 Task: Create a rule when a start date less than hours from now is removed from a card by anyone except me.
Action: Mouse moved to (887, 209)
Screenshot: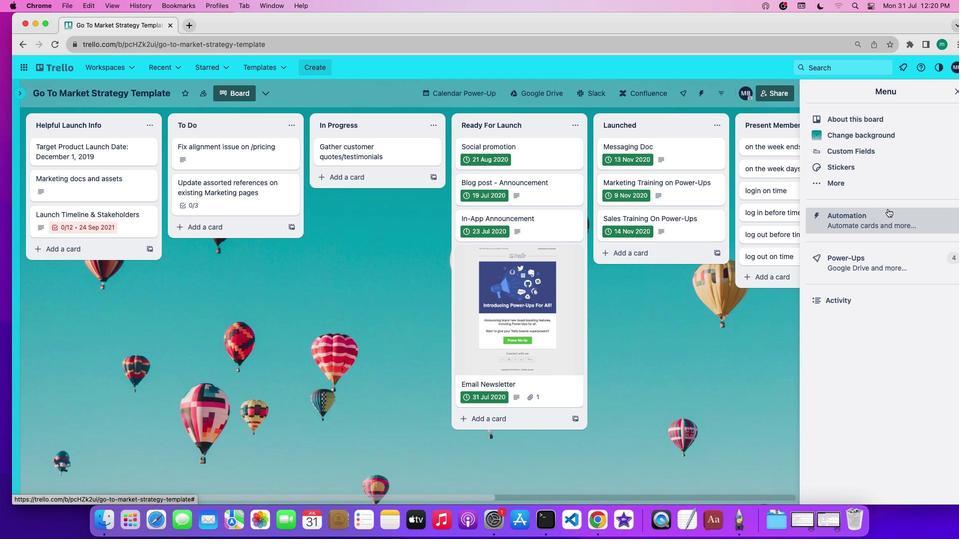 
Action: Mouse pressed left at (887, 209)
Screenshot: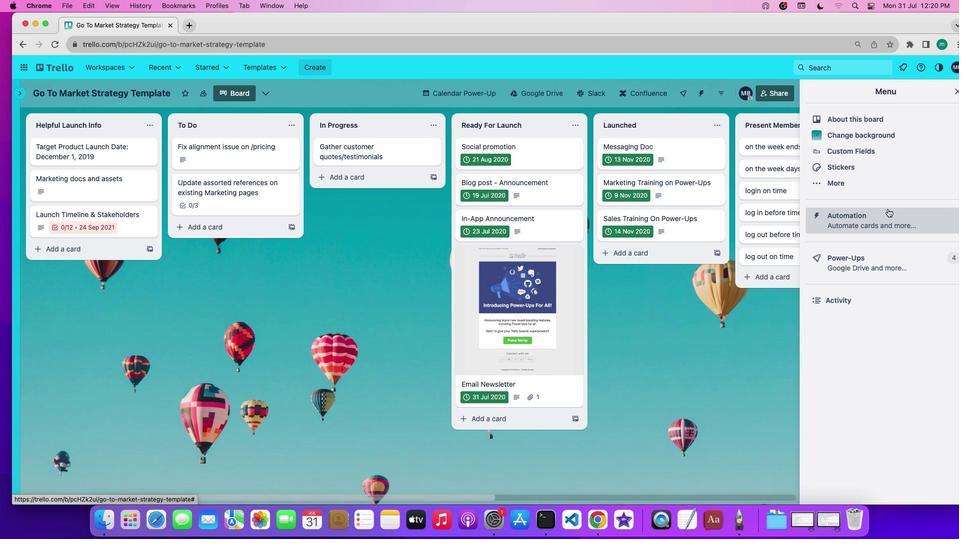 
Action: Mouse moved to (77, 182)
Screenshot: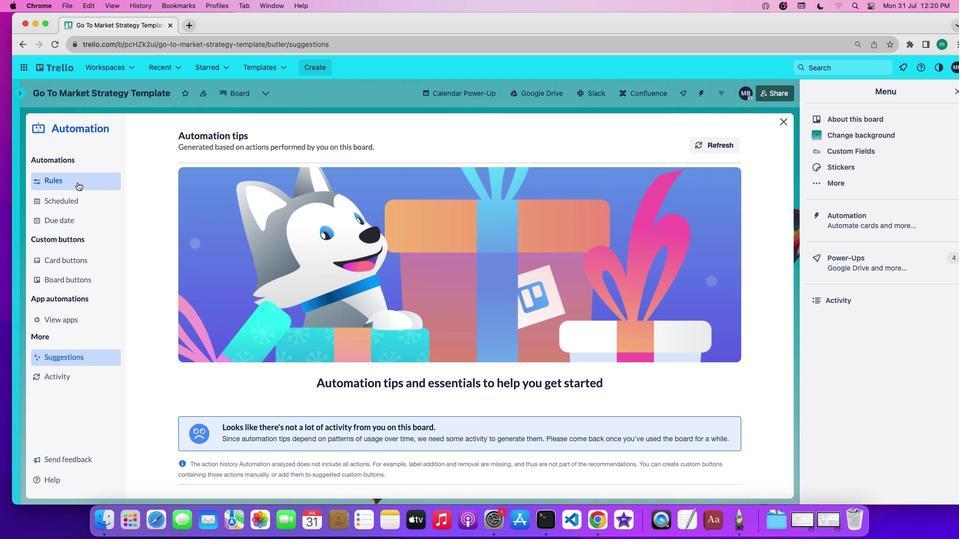 
Action: Mouse pressed left at (77, 182)
Screenshot: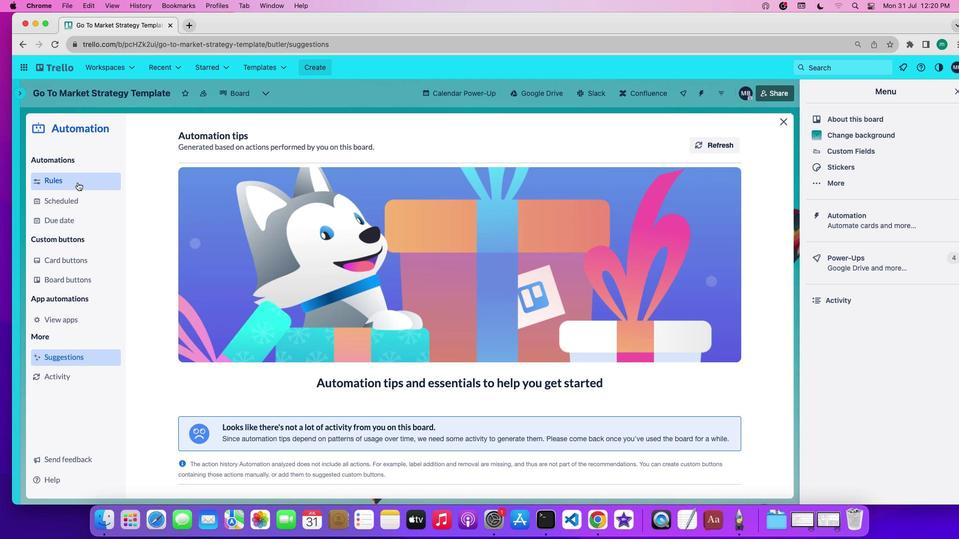 
Action: Mouse moved to (206, 359)
Screenshot: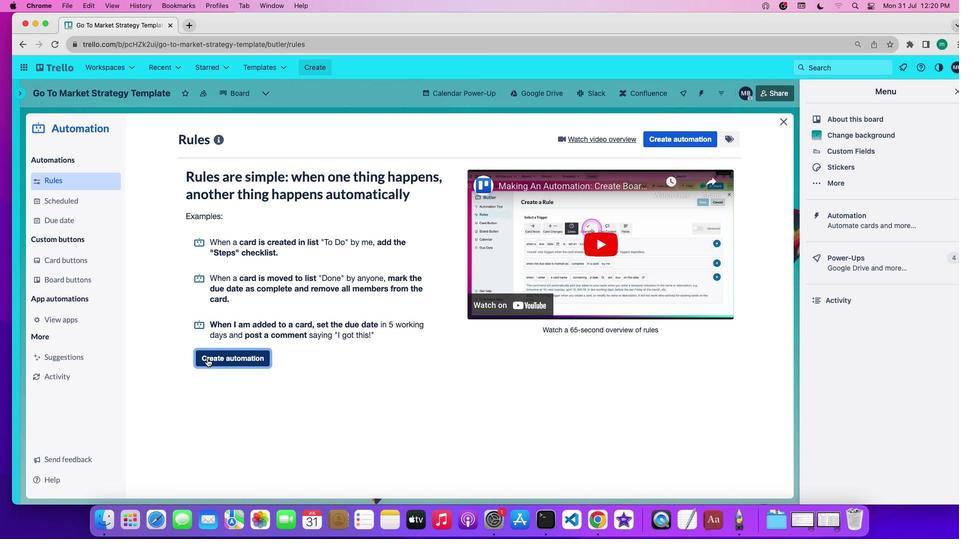 
Action: Mouse pressed left at (206, 359)
Screenshot: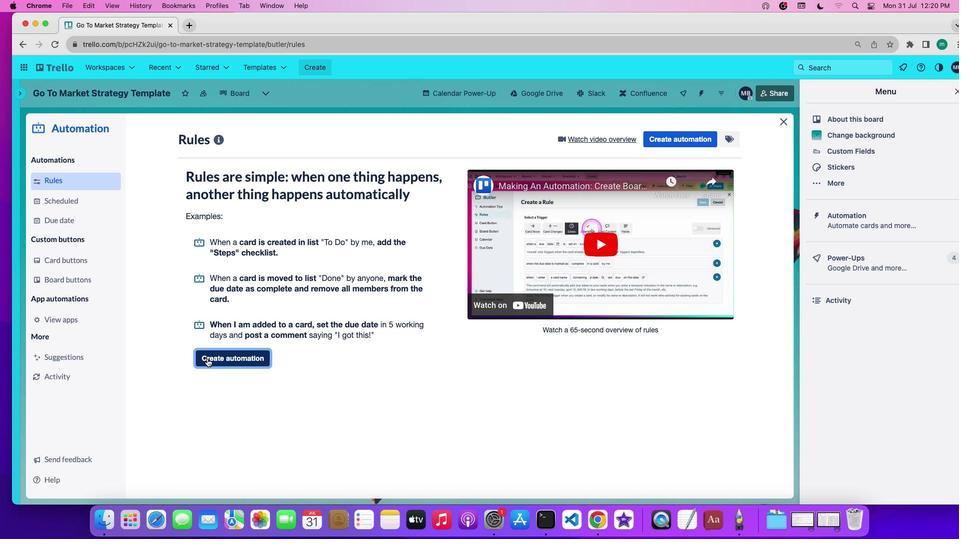 
Action: Mouse moved to (446, 234)
Screenshot: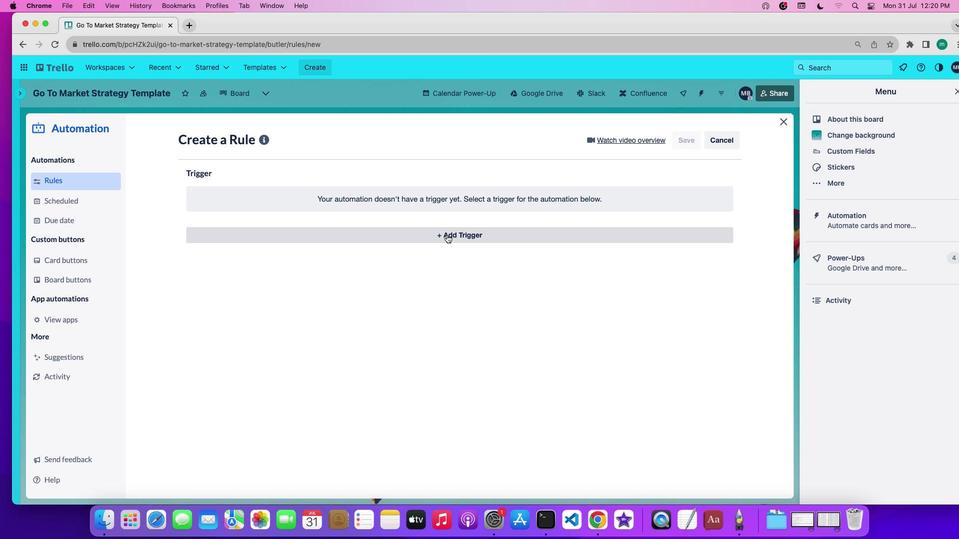 
Action: Mouse pressed left at (446, 234)
Screenshot: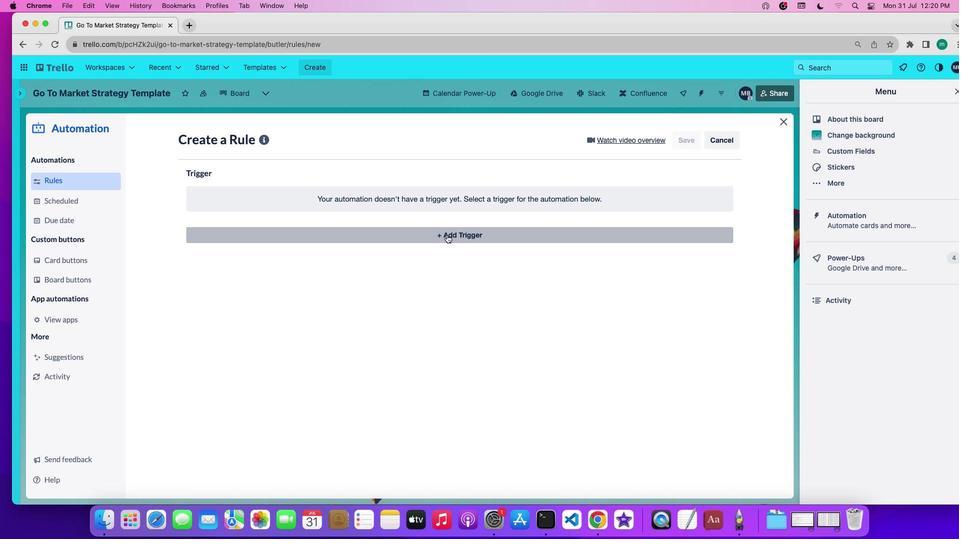 
Action: Mouse moved to (300, 271)
Screenshot: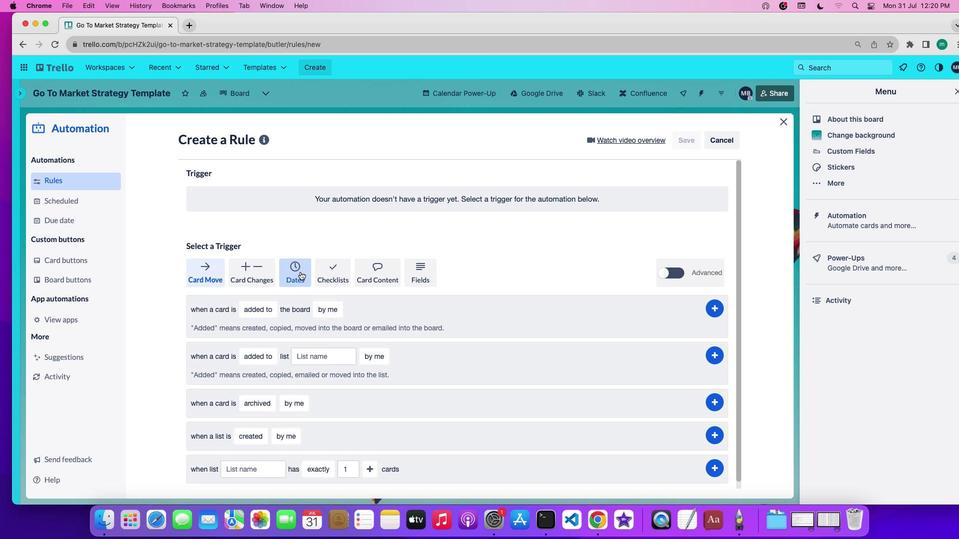 
Action: Mouse pressed left at (300, 271)
Screenshot: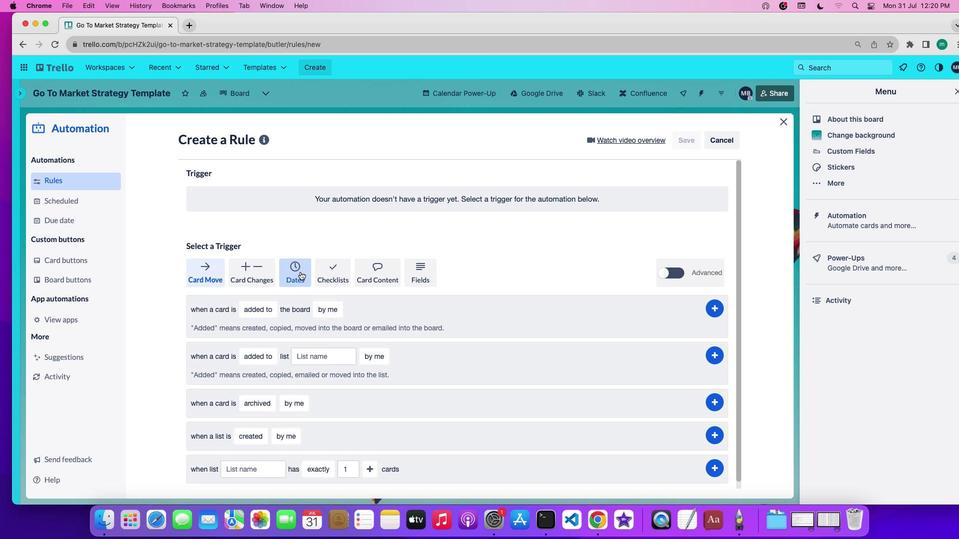
Action: Mouse moved to (234, 309)
Screenshot: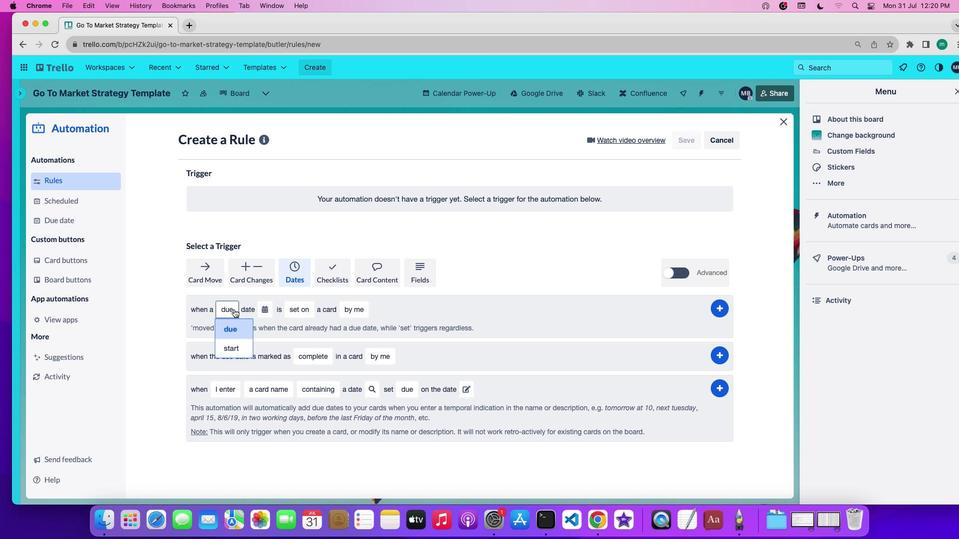 
Action: Mouse pressed left at (234, 309)
Screenshot: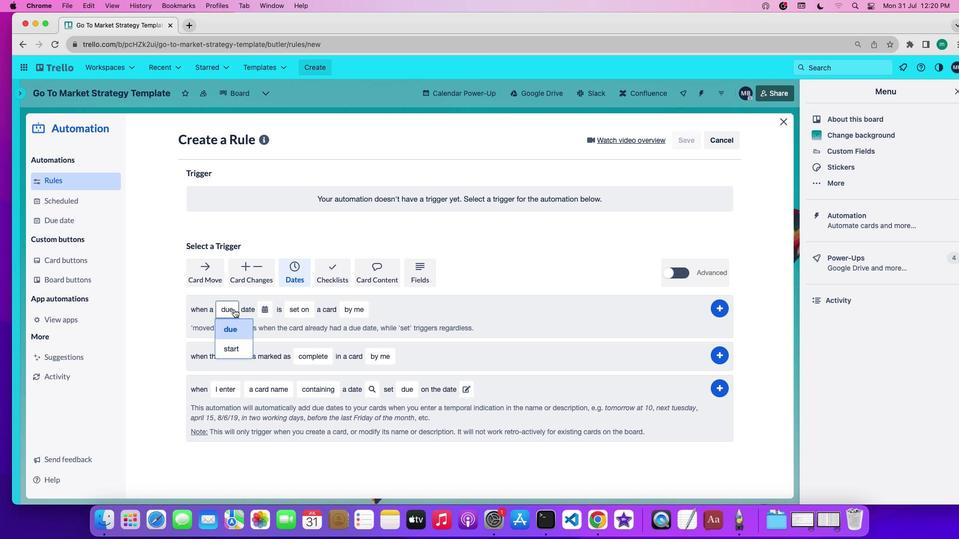 
Action: Mouse moved to (233, 348)
Screenshot: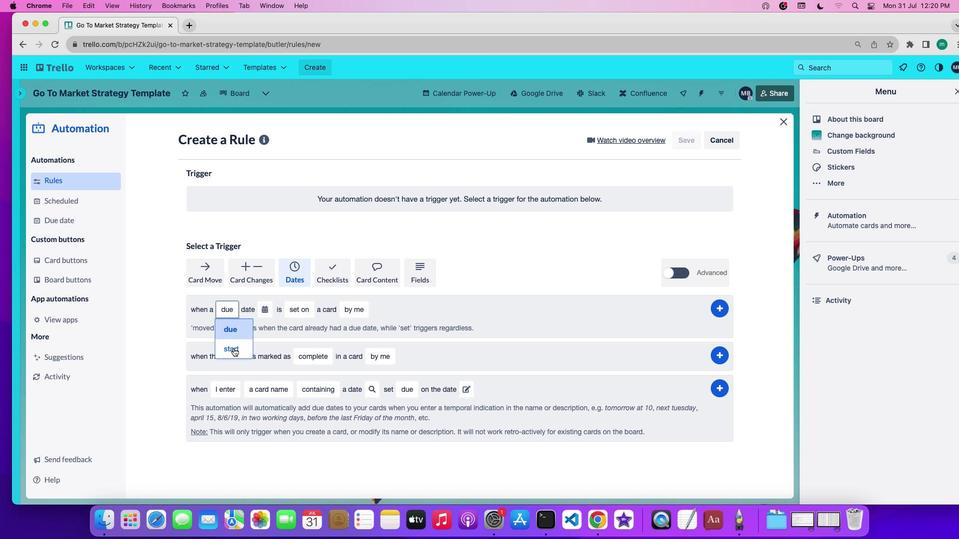 
Action: Mouse pressed left at (233, 348)
Screenshot: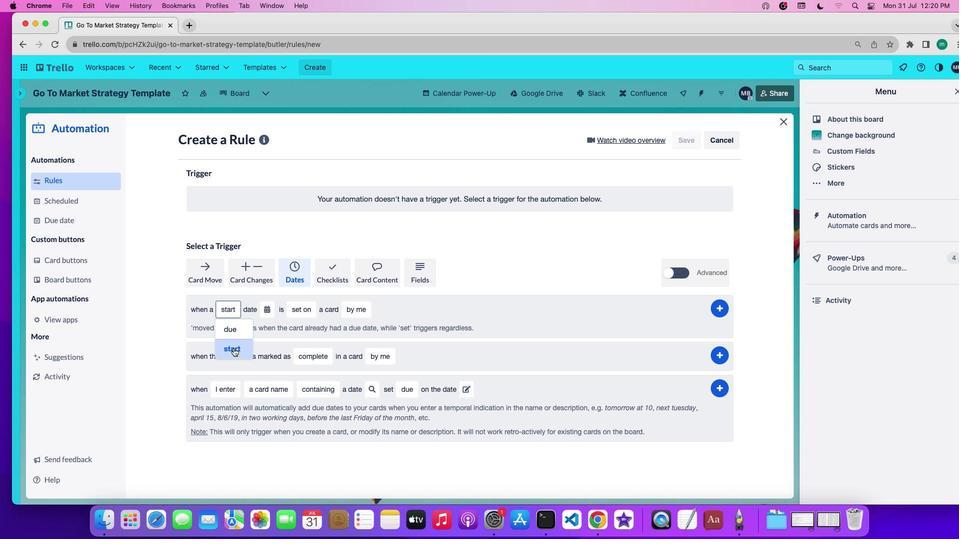 
Action: Mouse moved to (265, 312)
Screenshot: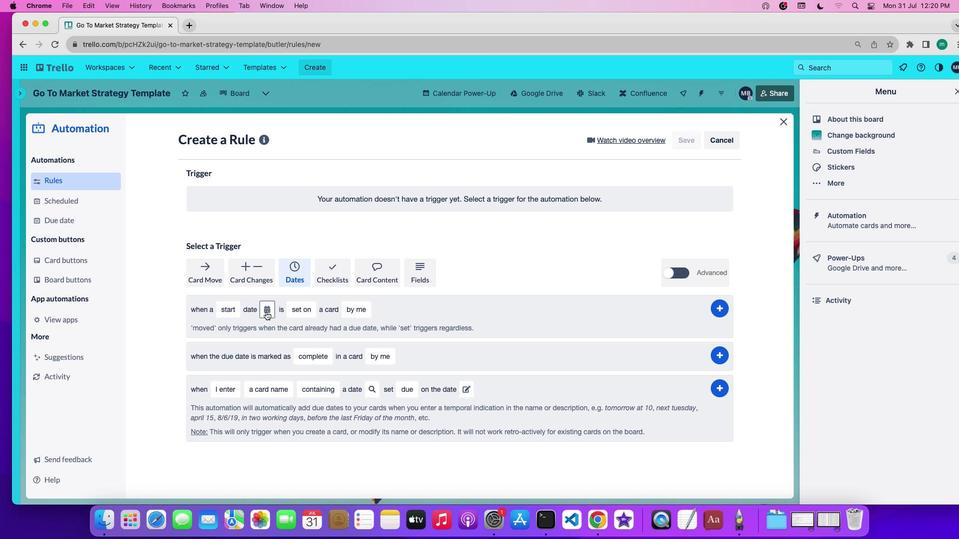 
Action: Mouse pressed left at (265, 312)
Screenshot: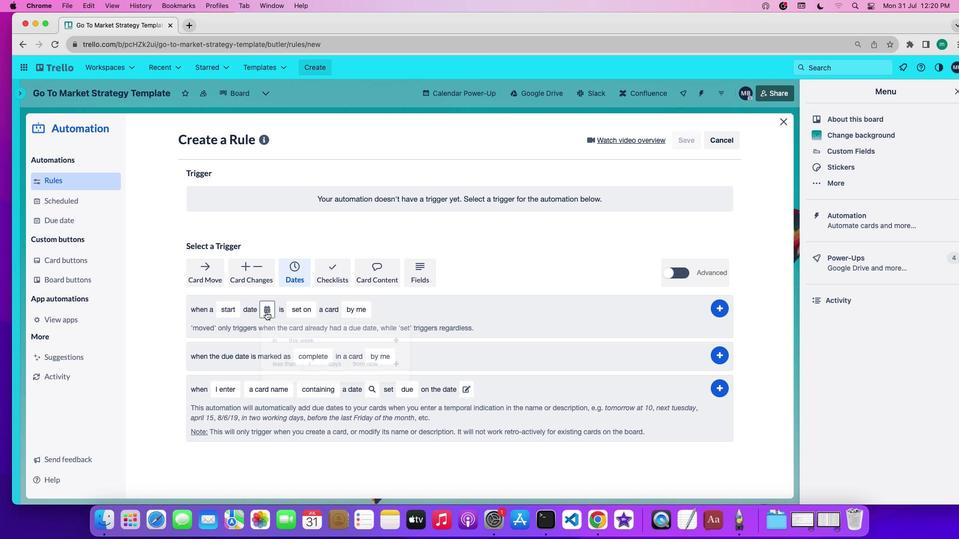 
Action: Mouse moved to (300, 372)
Screenshot: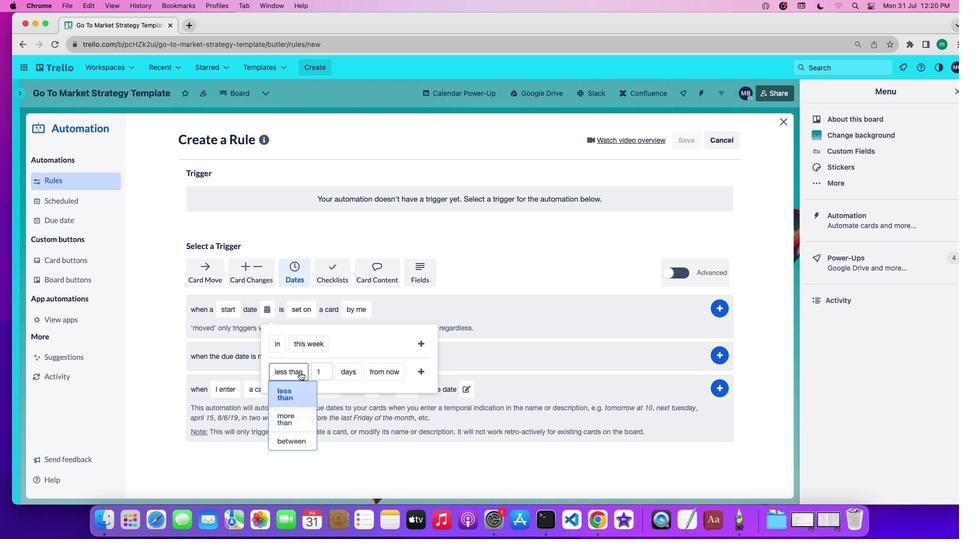 
Action: Mouse pressed left at (300, 372)
Screenshot: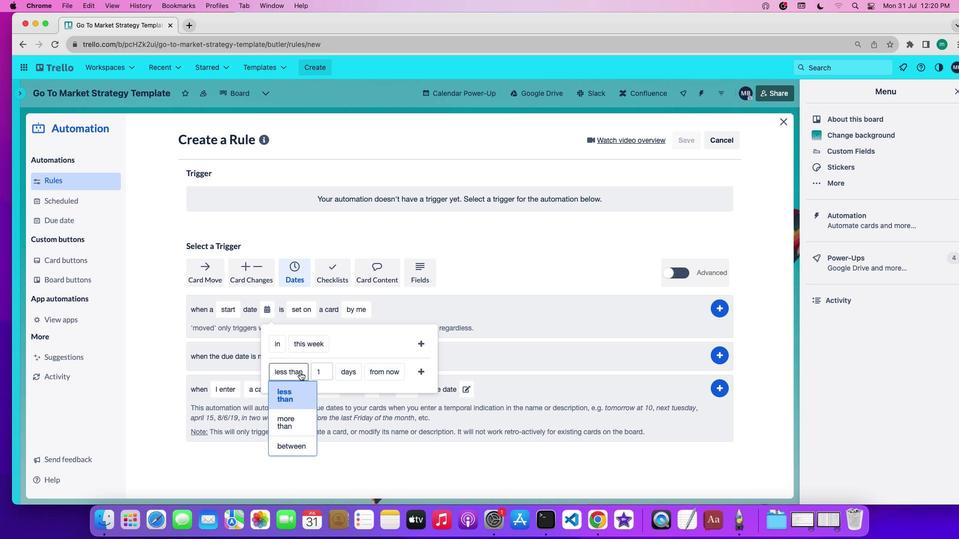
Action: Mouse moved to (290, 391)
Screenshot: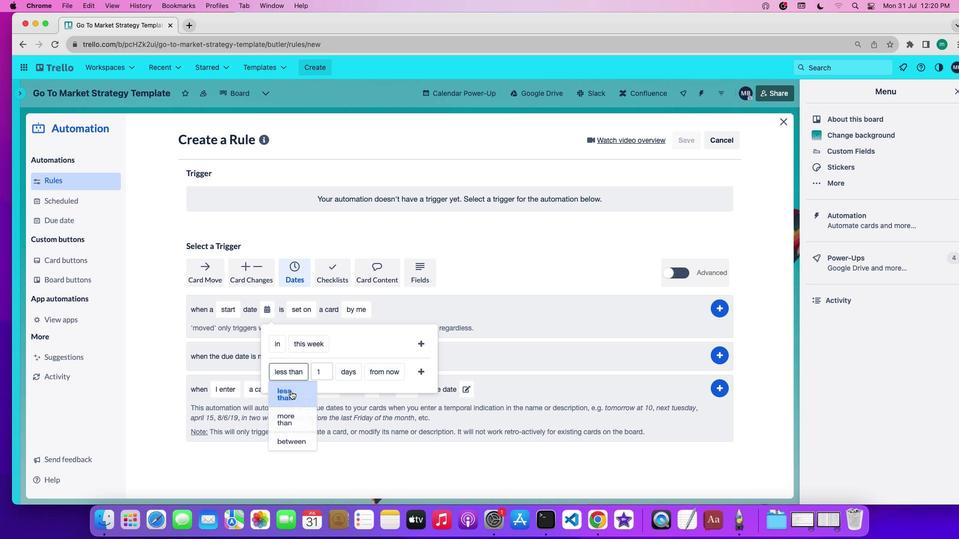 
Action: Mouse pressed left at (290, 391)
Screenshot: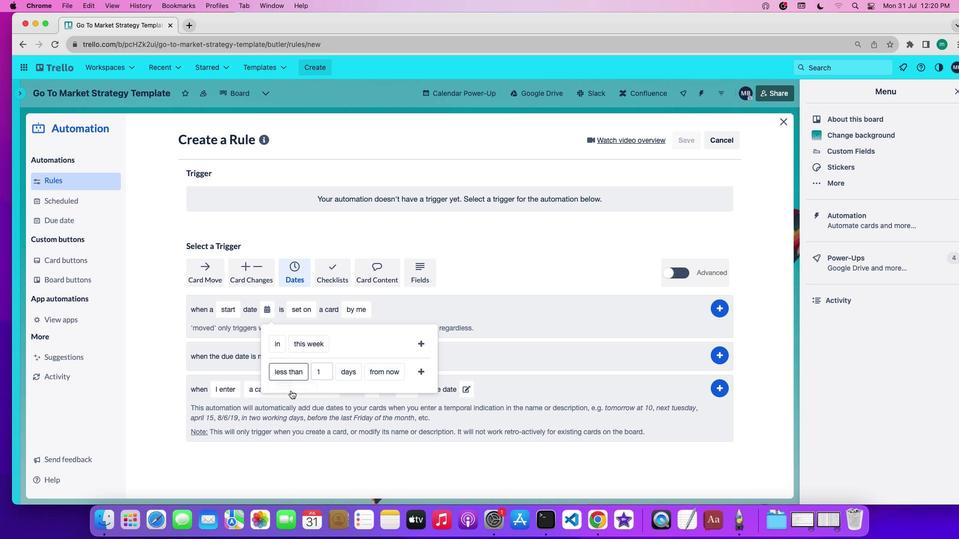 
Action: Mouse moved to (354, 373)
Screenshot: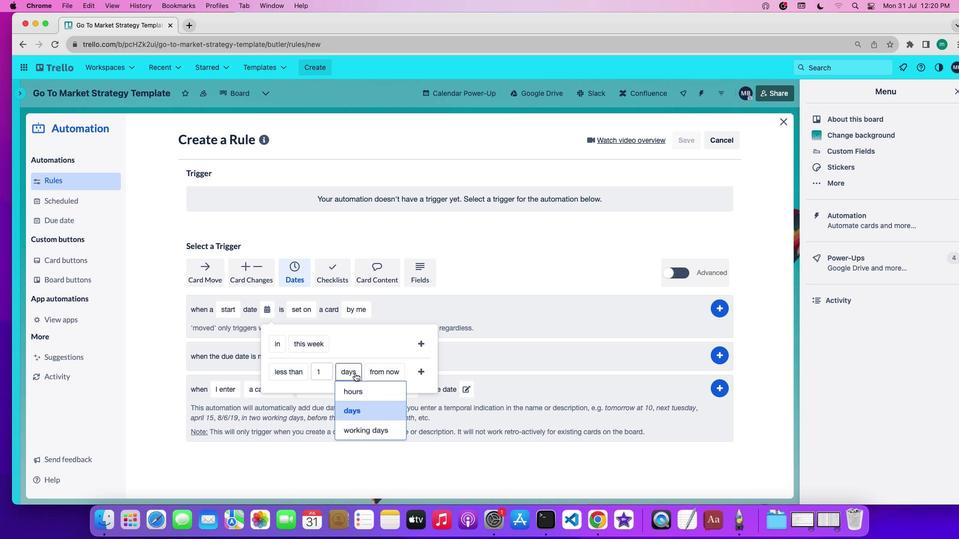 
Action: Mouse pressed left at (354, 373)
Screenshot: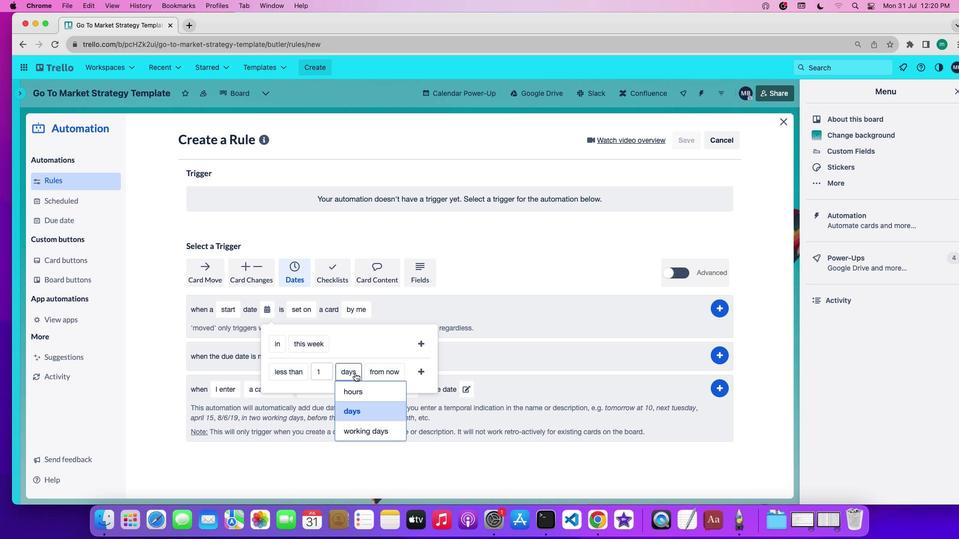 
Action: Mouse moved to (356, 390)
Screenshot: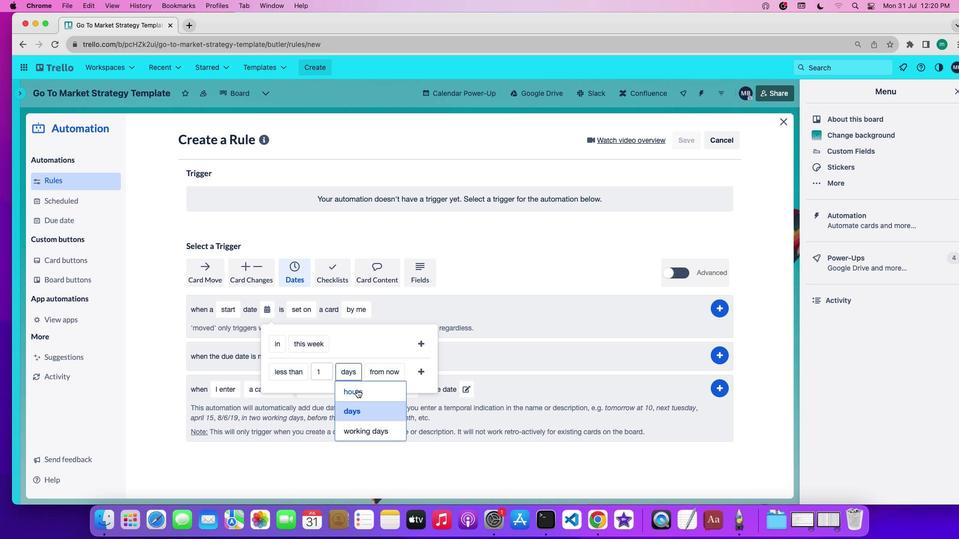 
Action: Mouse pressed left at (356, 390)
Screenshot: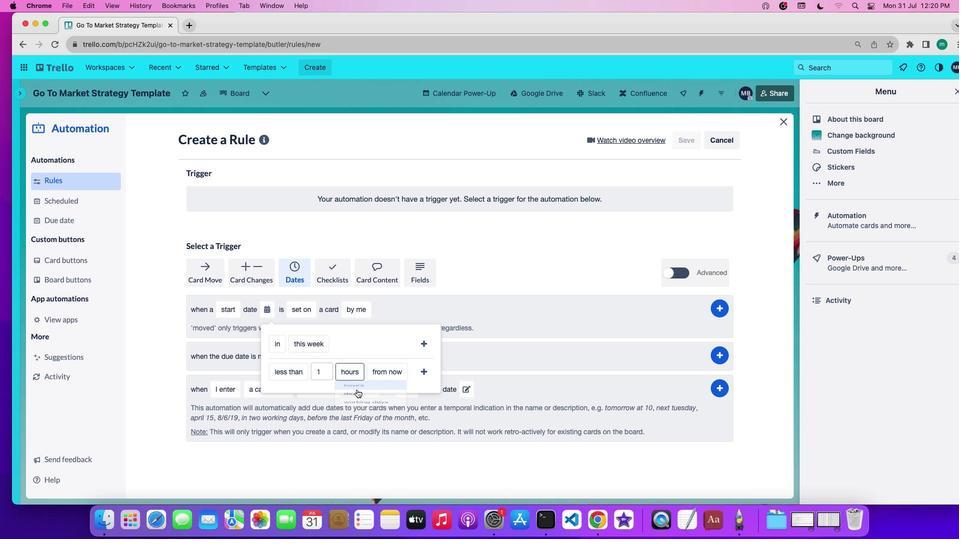 
Action: Mouse moved to (379, 375)
Screenshot: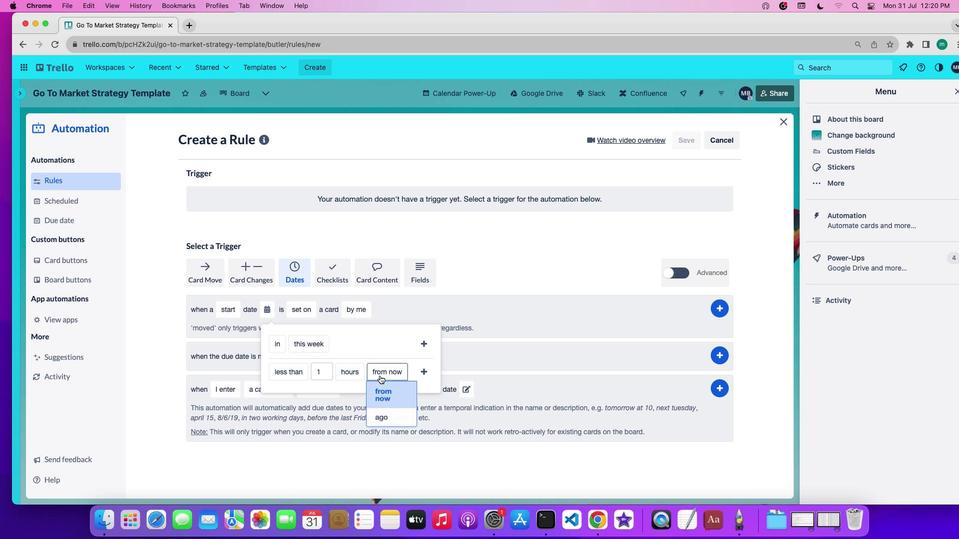 
Action: Mouse pressed left at (379, 375)
Screenshot: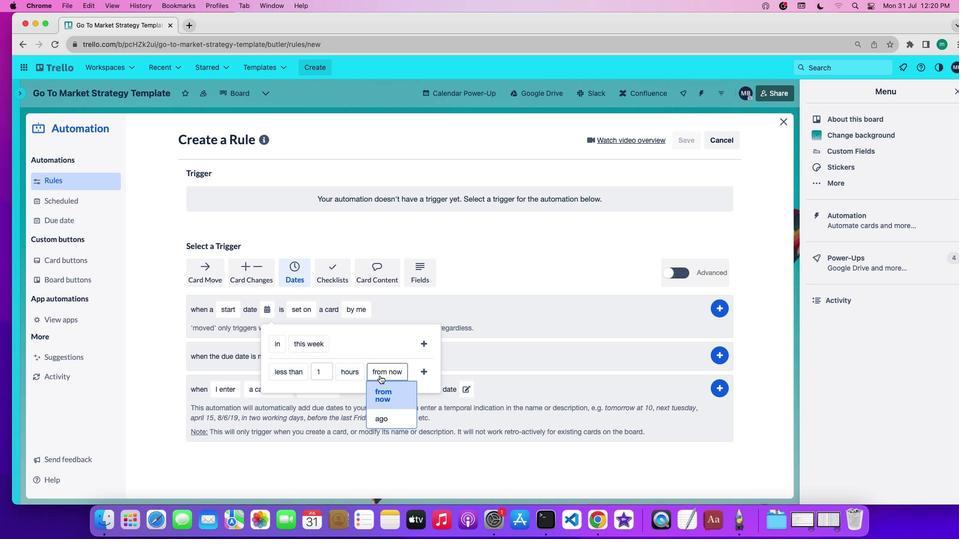 
Action: Mouse moved to (381, 391)
Screenshot: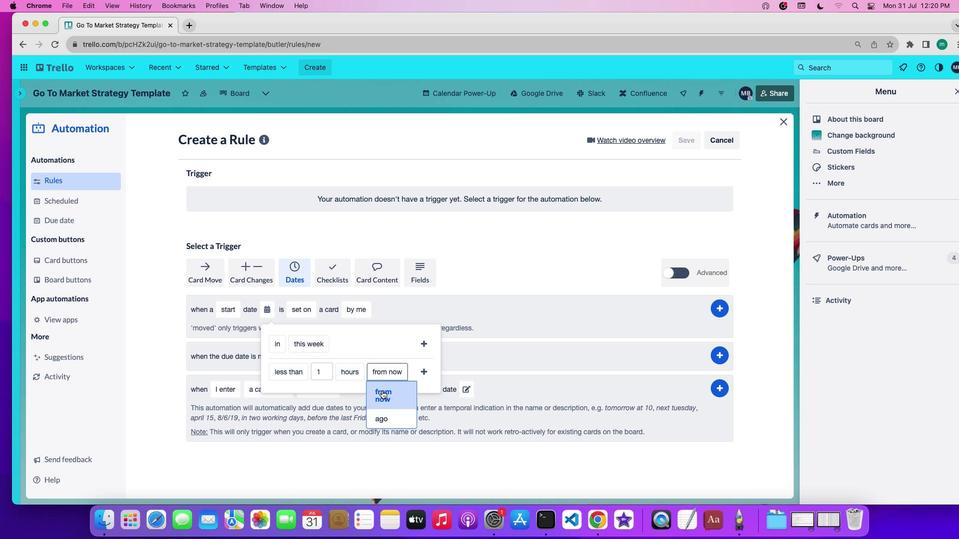 
Action: Mouse pressed left at (381, 391)
Screenshot: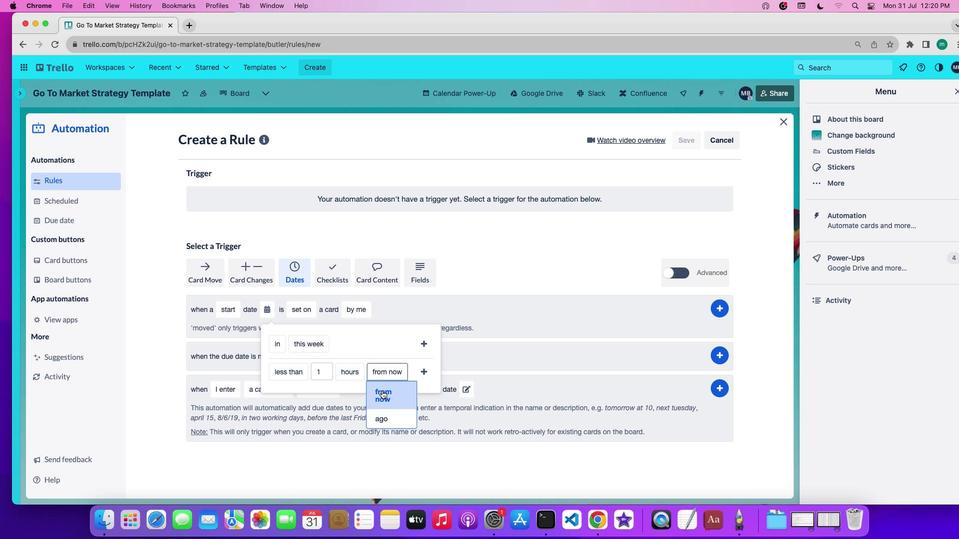 
Action: Mouse moved to (423, 370)
Screenshot: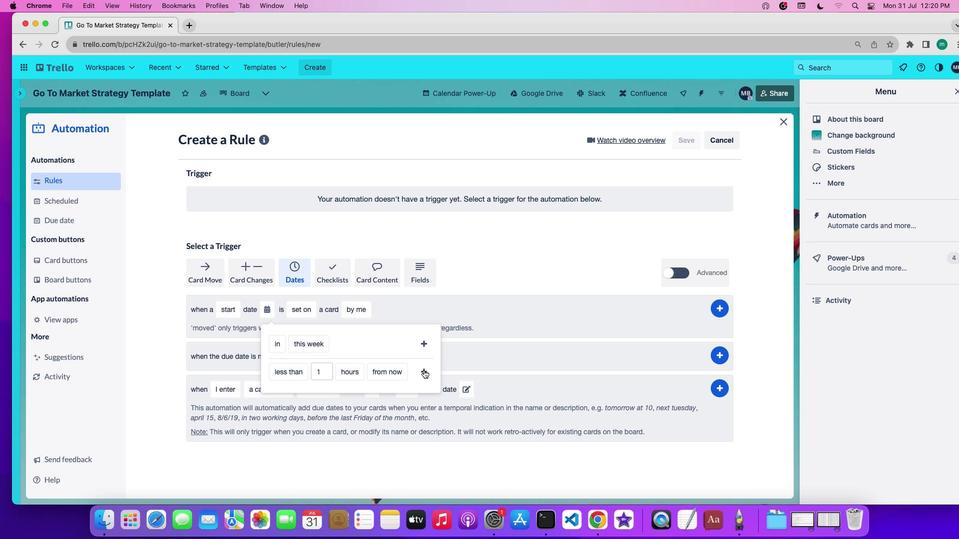 
Action: Mouse pressed left at (423, 370)
Screenshot: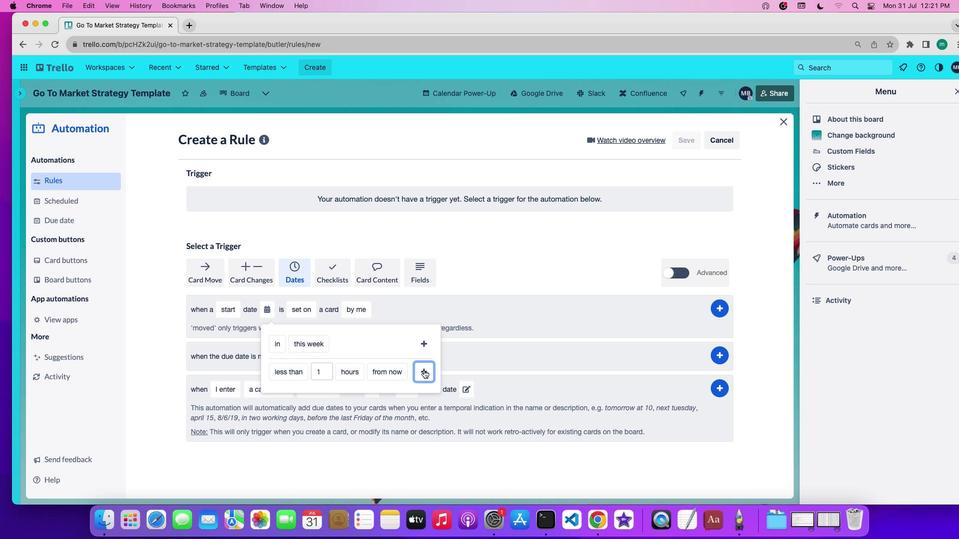 
Action: Mouse moved to (387, 311)
Screenshot: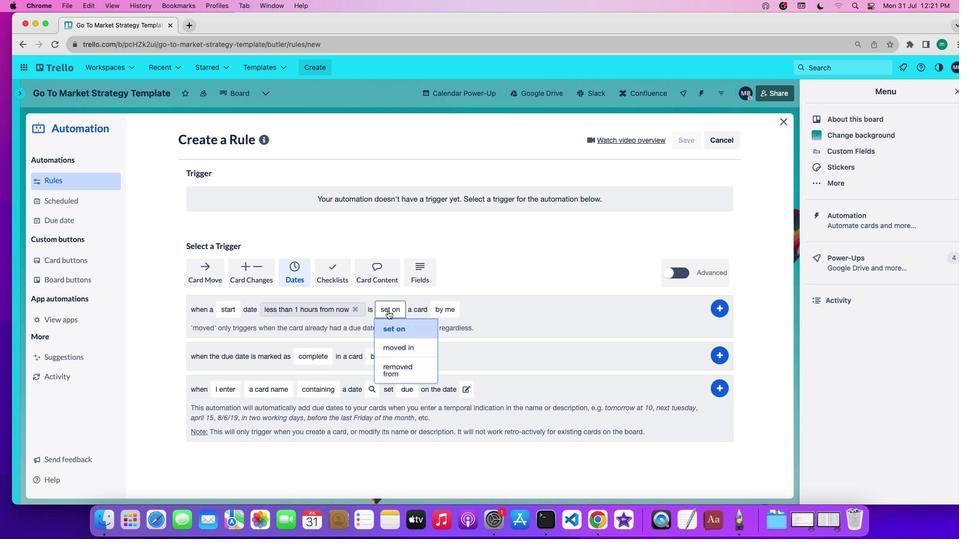 
Action: Mouse pressed left at (387, 311)
Screenshot: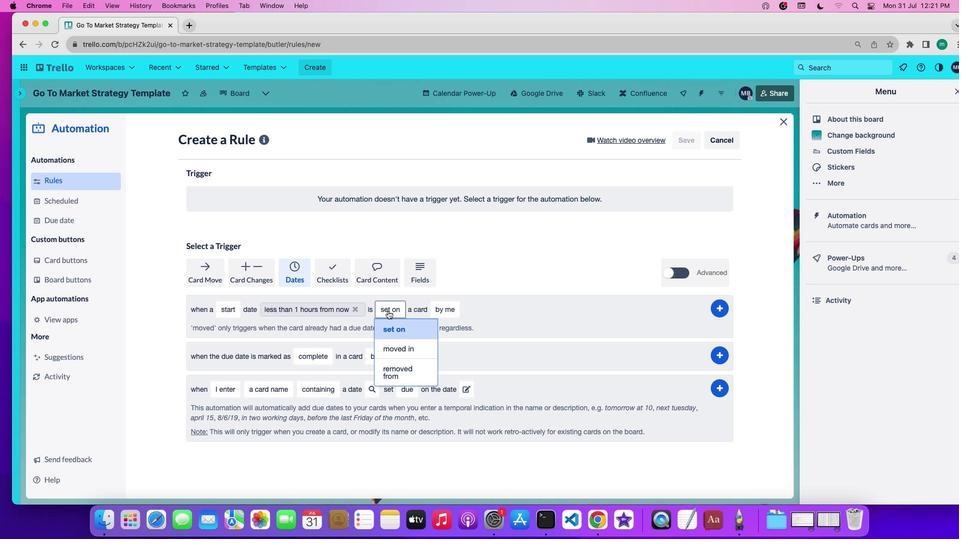
Action: Mouse moved to (396, 374)
Screenshot: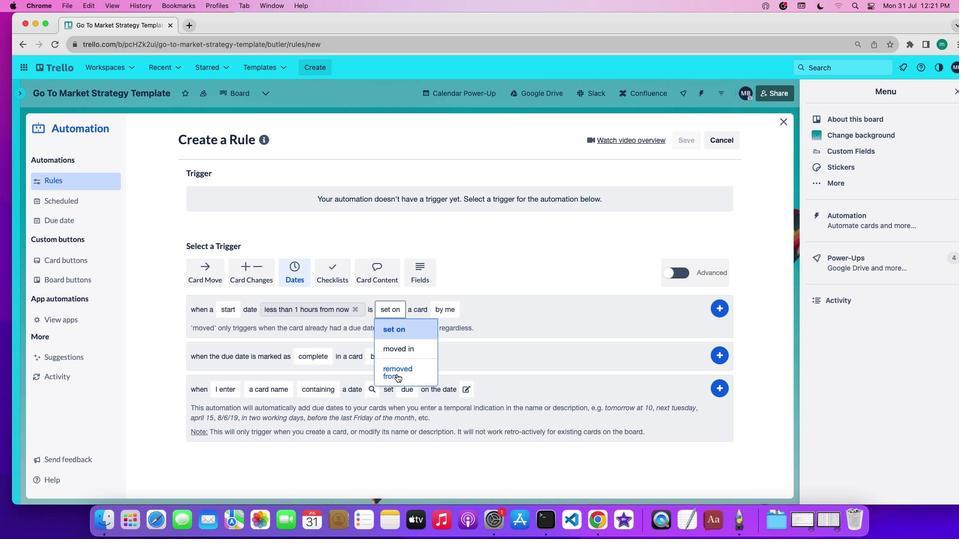 
Action: Mouse pressed left at (396, 374)
Screenshot: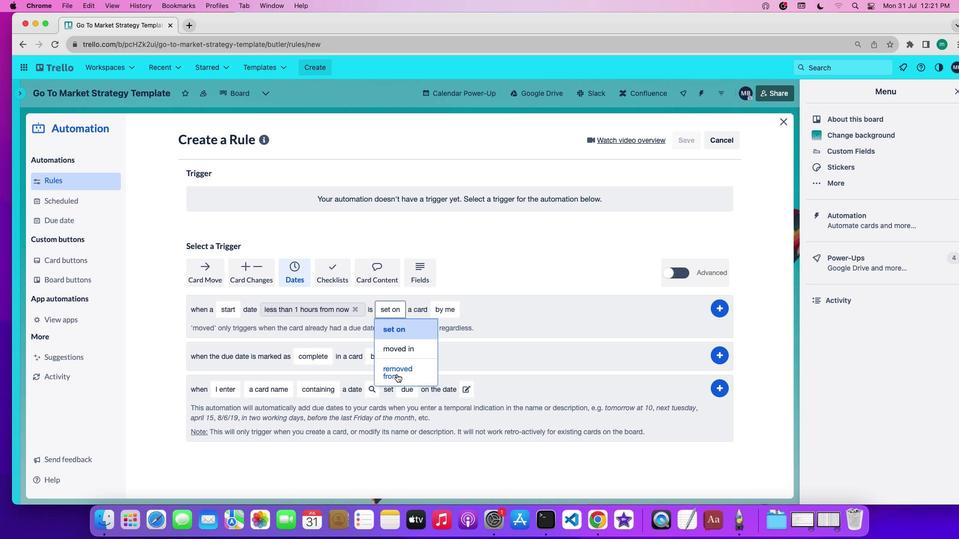 
Action: Mouse moved to (360, 310)
Screenshot: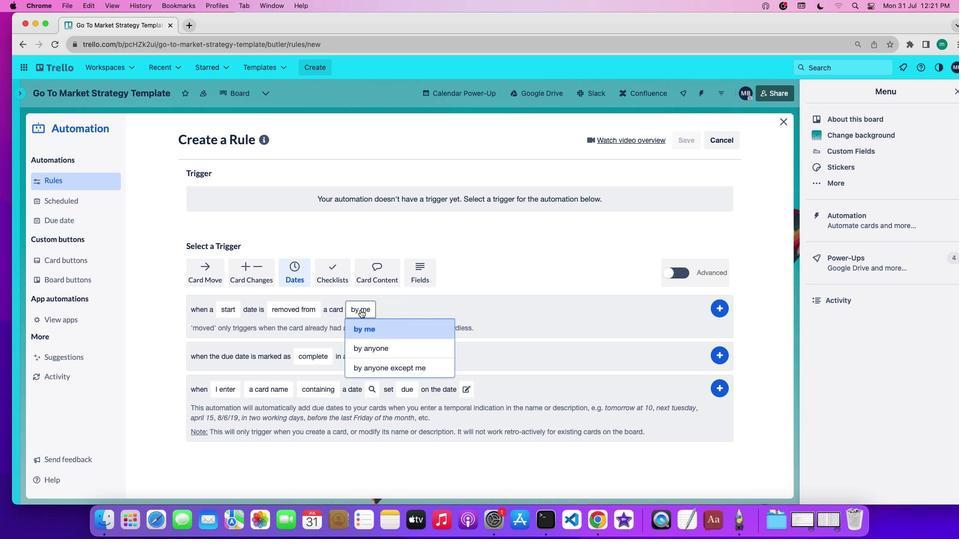
Action: Mouse pressed left at (360, 310)
Screenshot: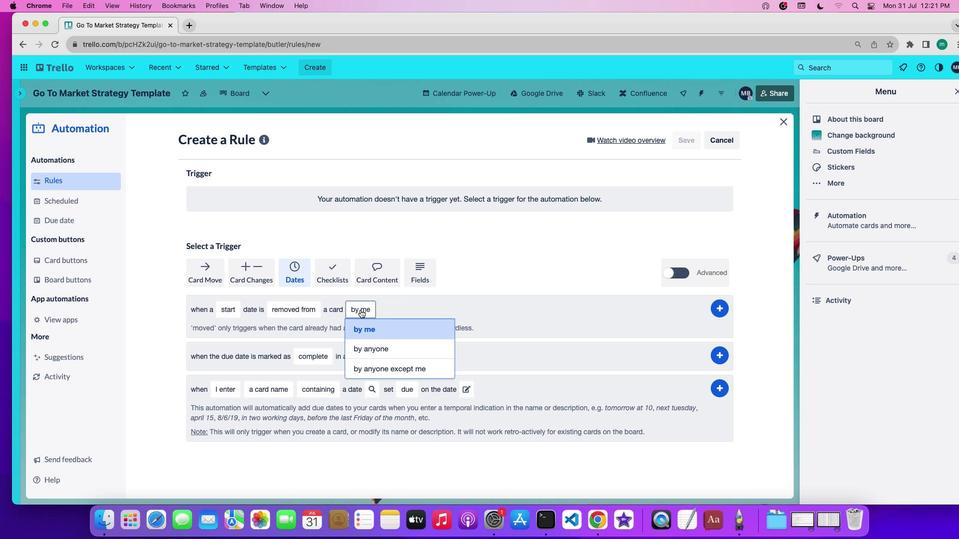 
Action: Mouse moved to (369, 373)
Screenshot: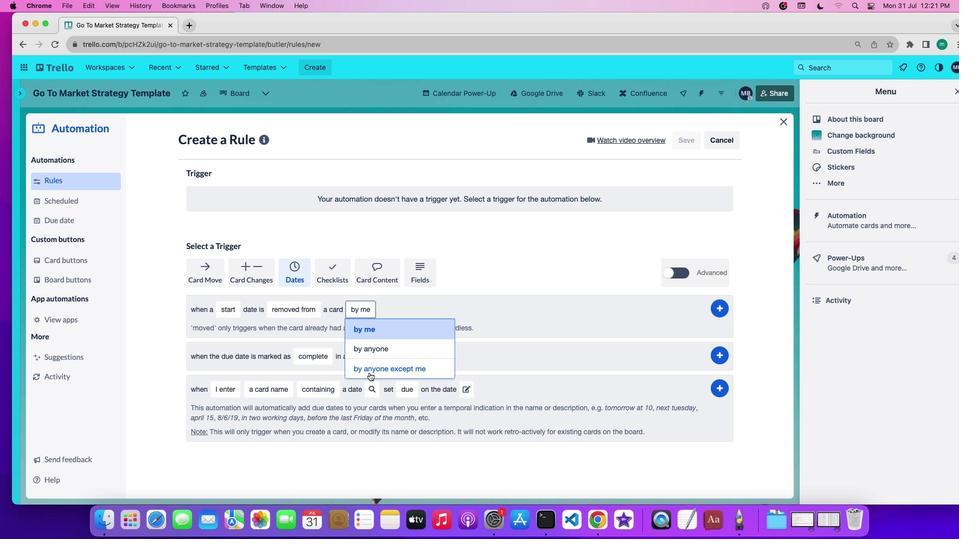 
Action: Mouse pressed left at (369, 373)
Screenshot: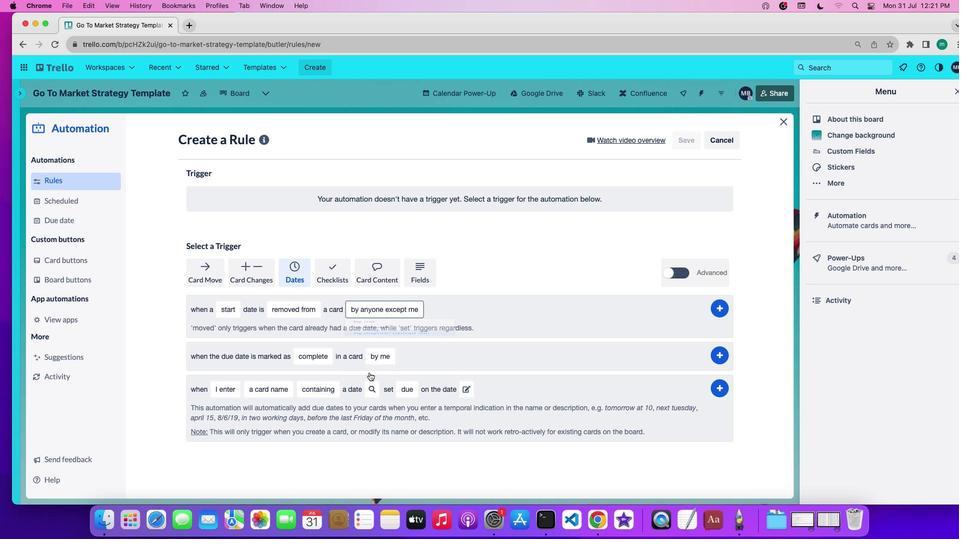 
Action: Mouse moved to (717, 308)
Screenshot: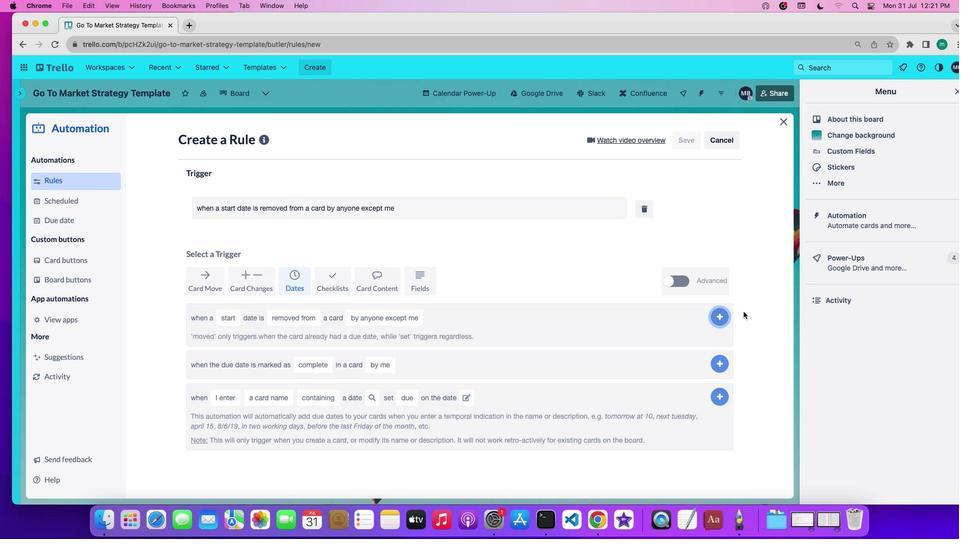 
Action: Mouse pressed left at (717, 308)
Screenshot: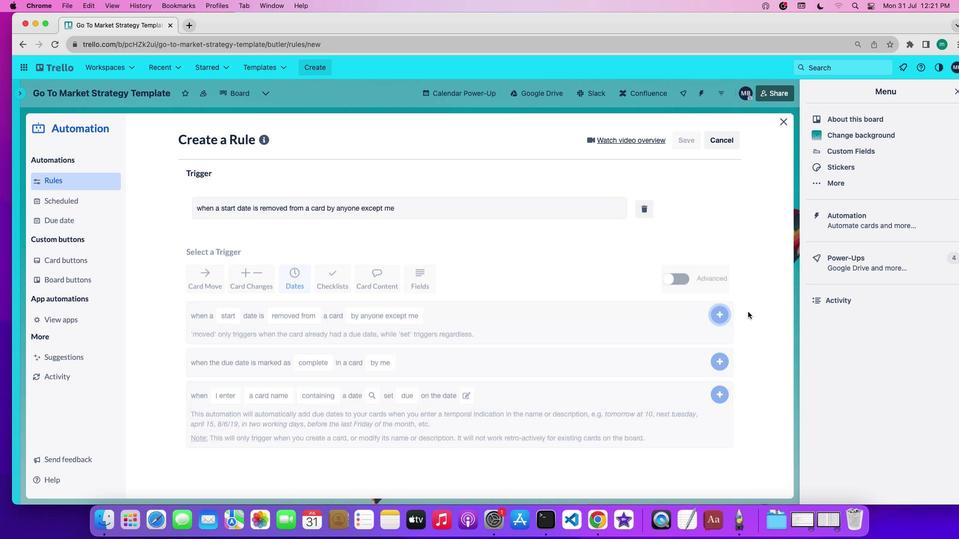 
Action: Mouse moved to (747, 311)
Screenshot: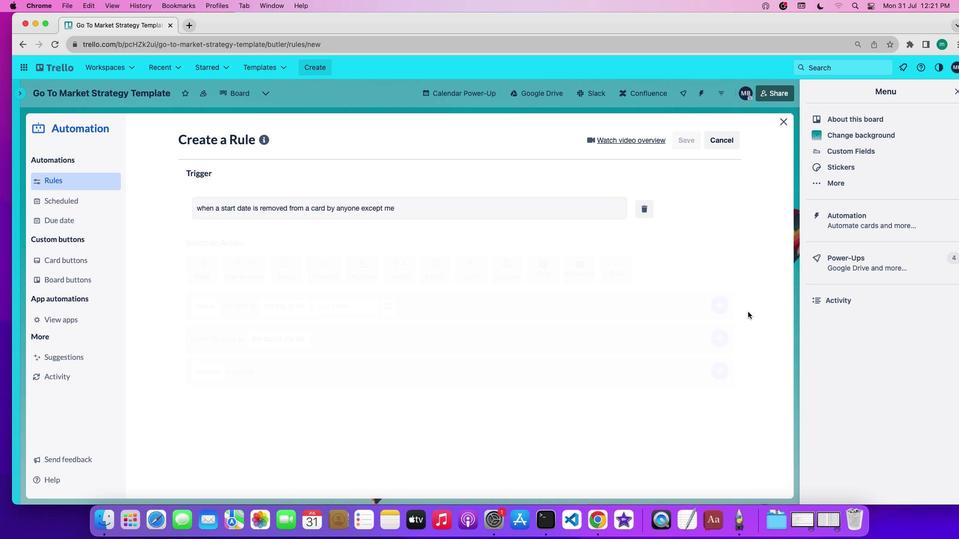 
